 Task: Customize the email view by adjusting the column settings in Outlook.
Action: Mouse moved to (12, 32)
Screenshot: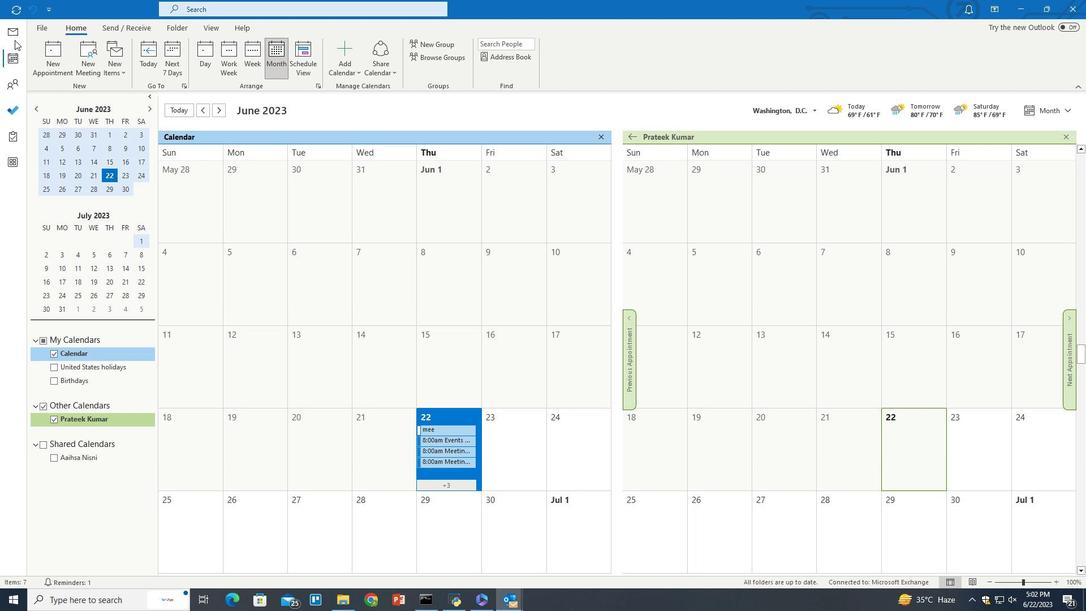 
Action: Mouse pressed left at (12, 32)
Screenshot: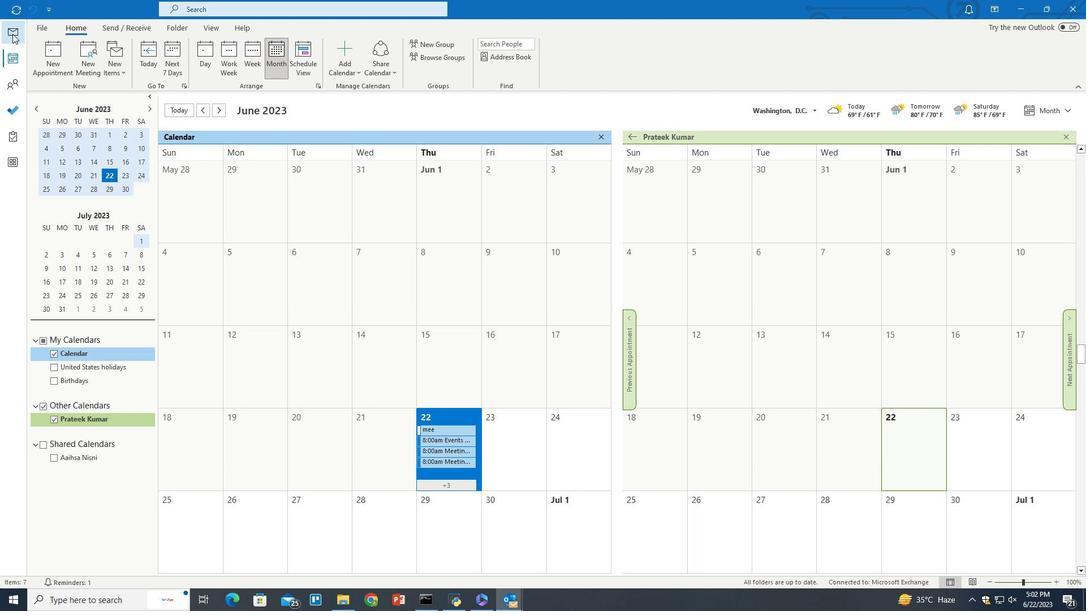 
Action: Mouse moved to (206, 32)
Screenshot: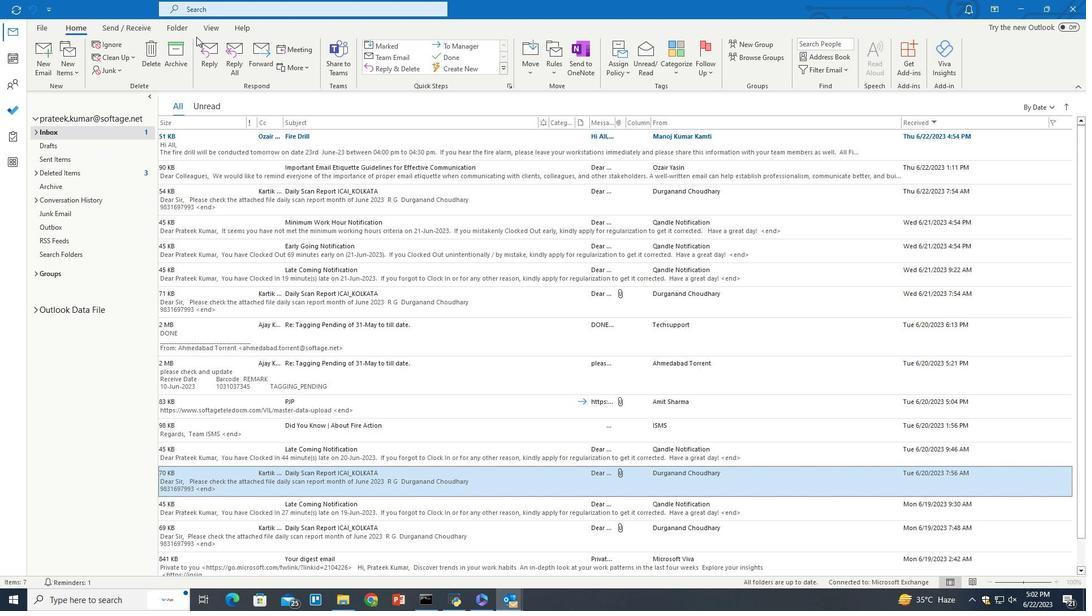 
Action: Mouse pressed left at (206, 32)
Screenshot: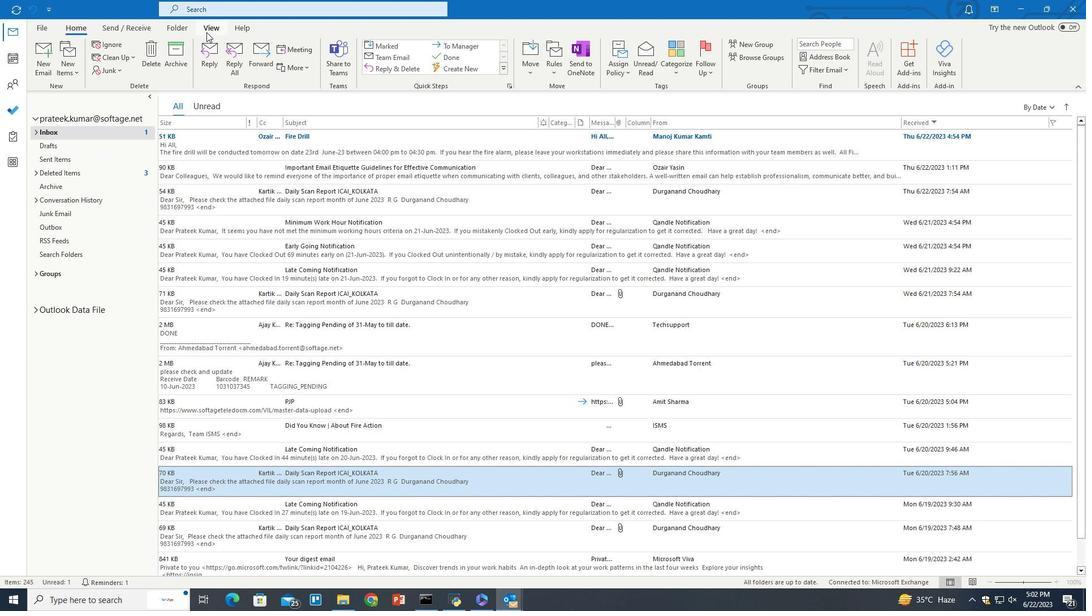 
Action: Mouse moved to (548, 67)
Screenshot: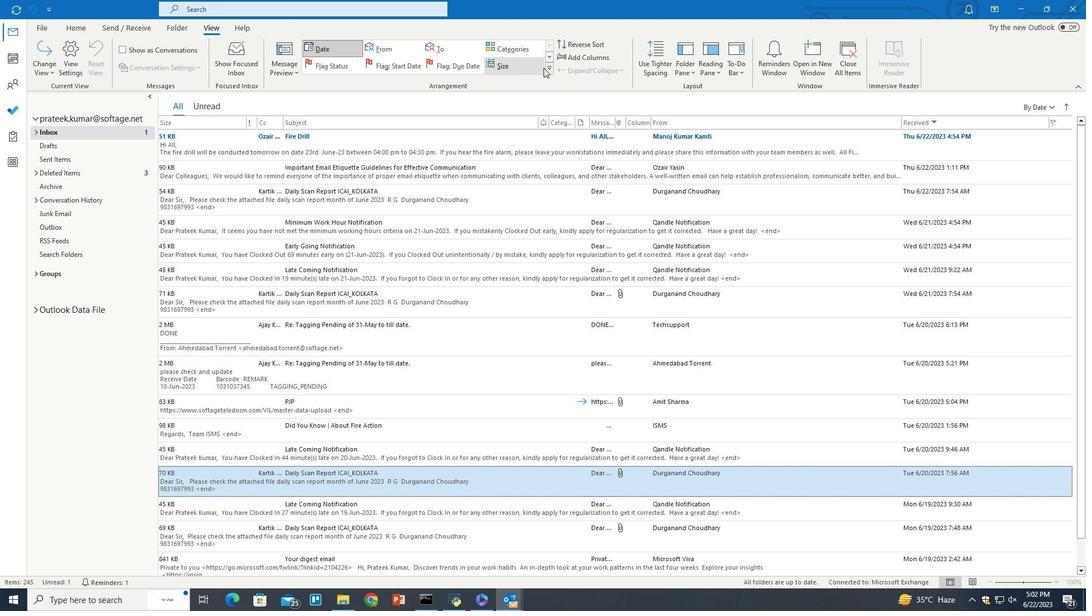
Action: Mouse pressed left at (548, 67)
Screenshot: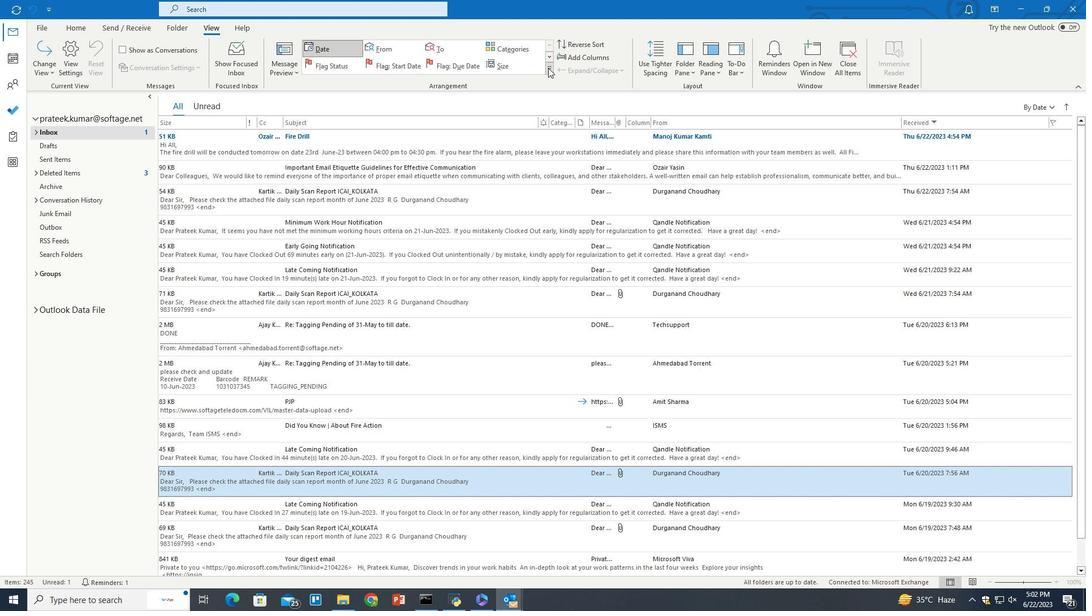 
Action: Mouse moved to (459, 141)
Screenshot: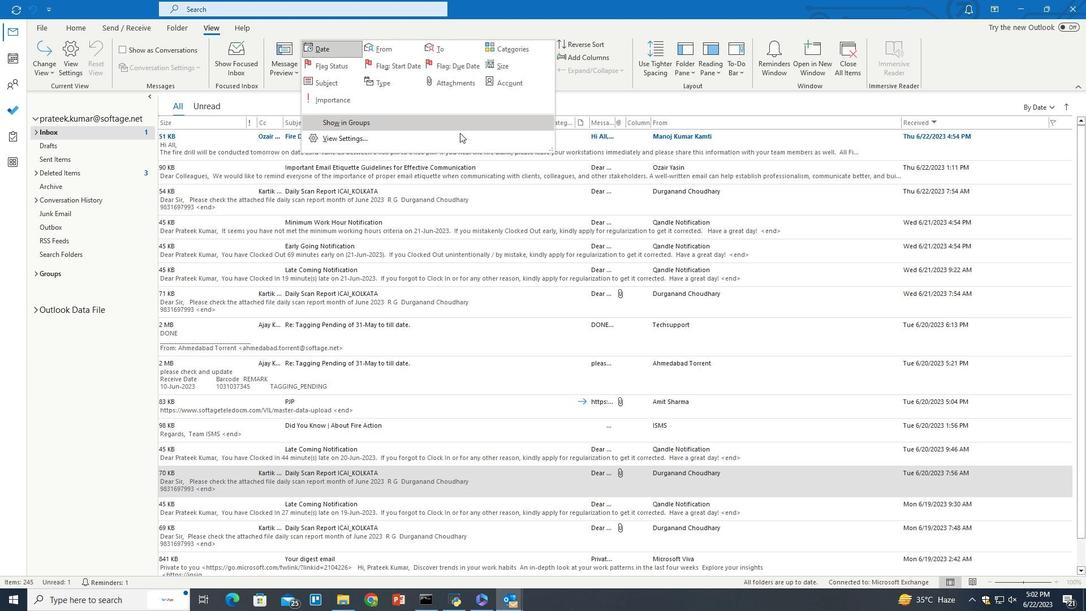 
Action: Mouse pressed left at (459, 141)
Screenshot: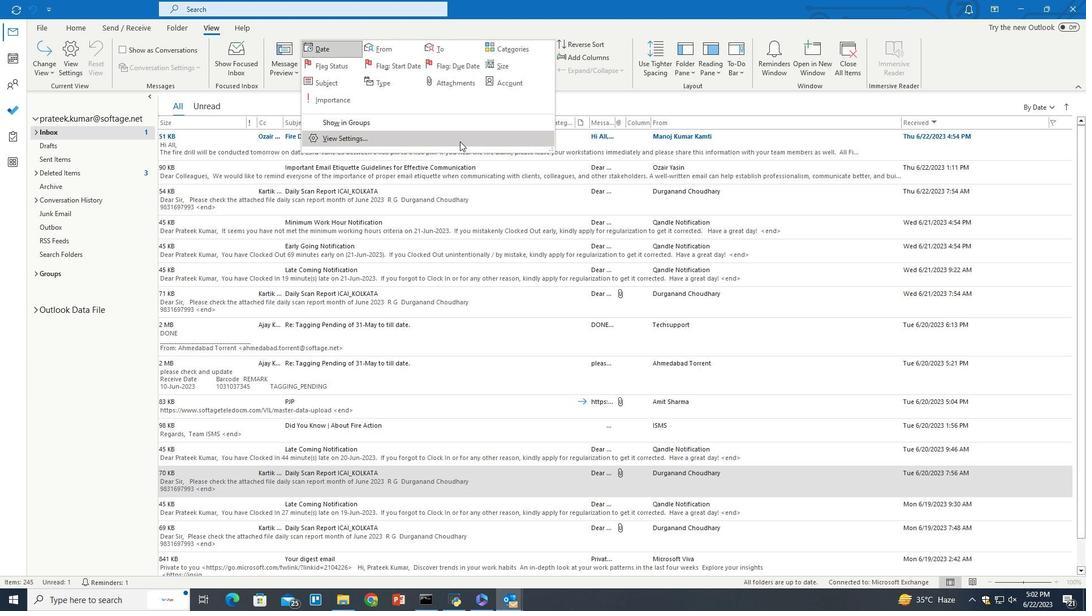 
Action: Mouse moved to (477, 235)
Screenshot: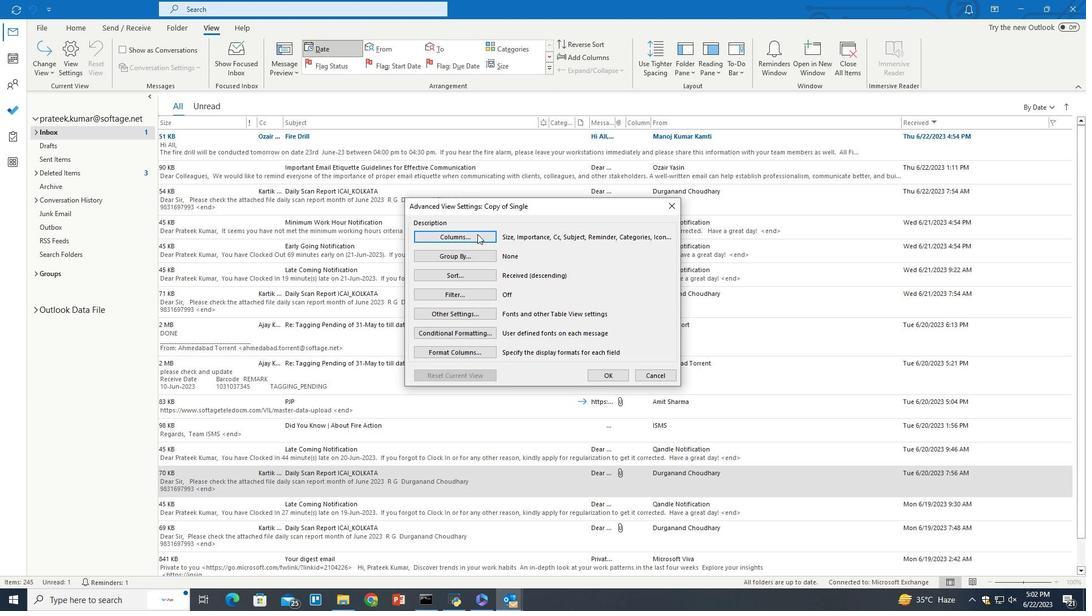 
Action: Mouse pressed left at (477, 235)
Screenshot: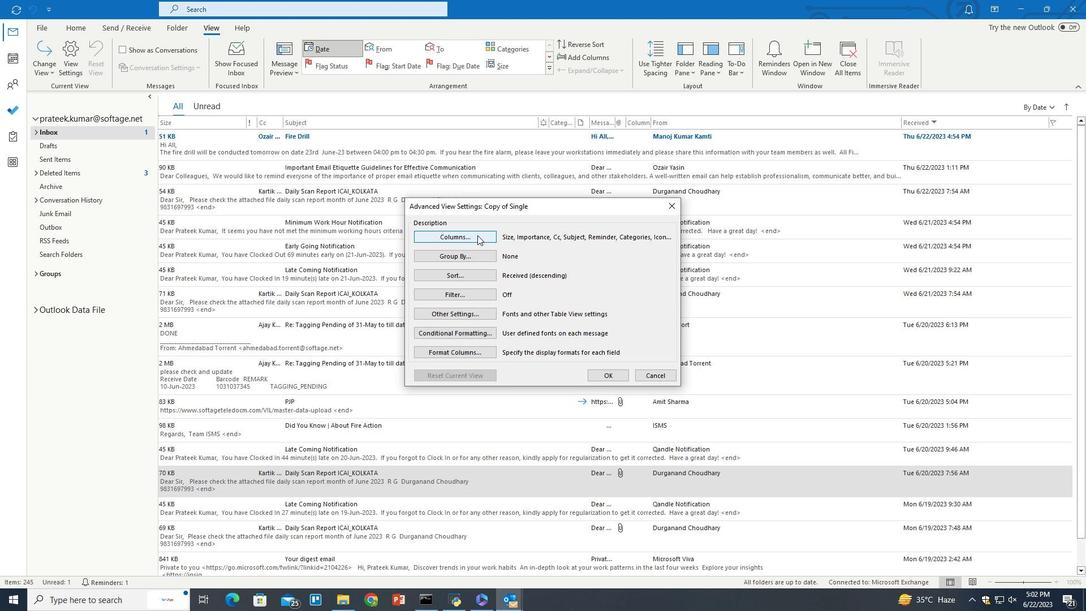 
Action: Mouse moved to (584, 281)
Screenshot: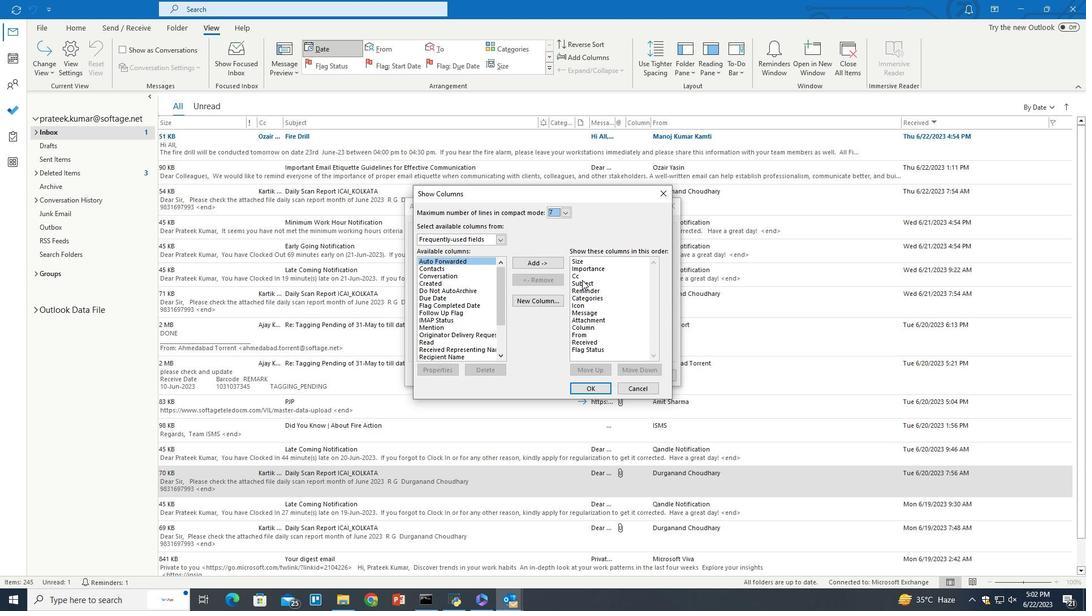 
Action: Mouse pressed left at (584, 281)
Screenshot: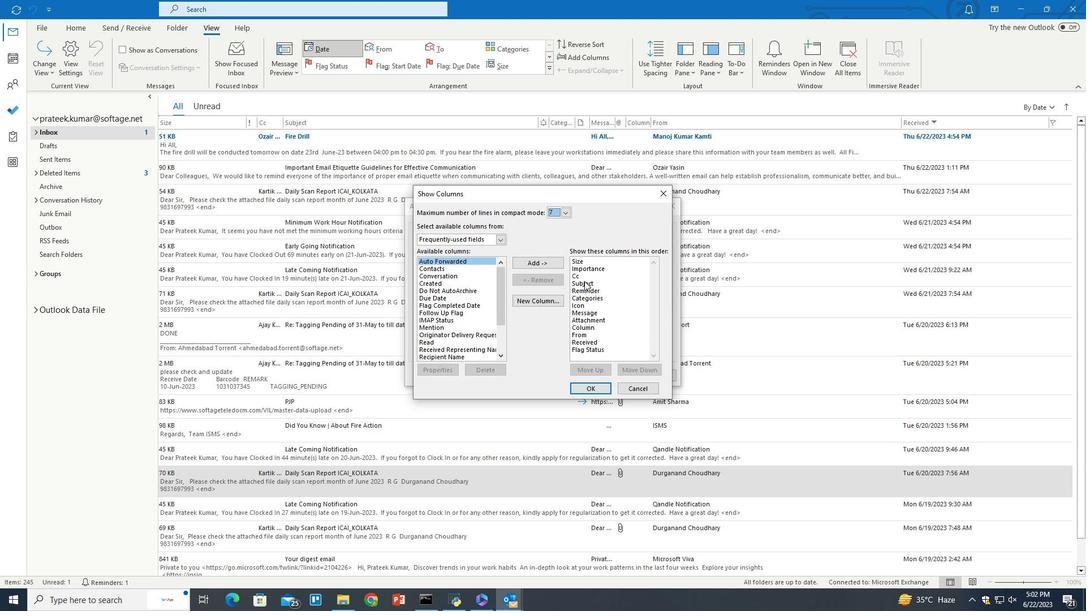 
Action: Mouse moved to (592, 369)
Screenshot: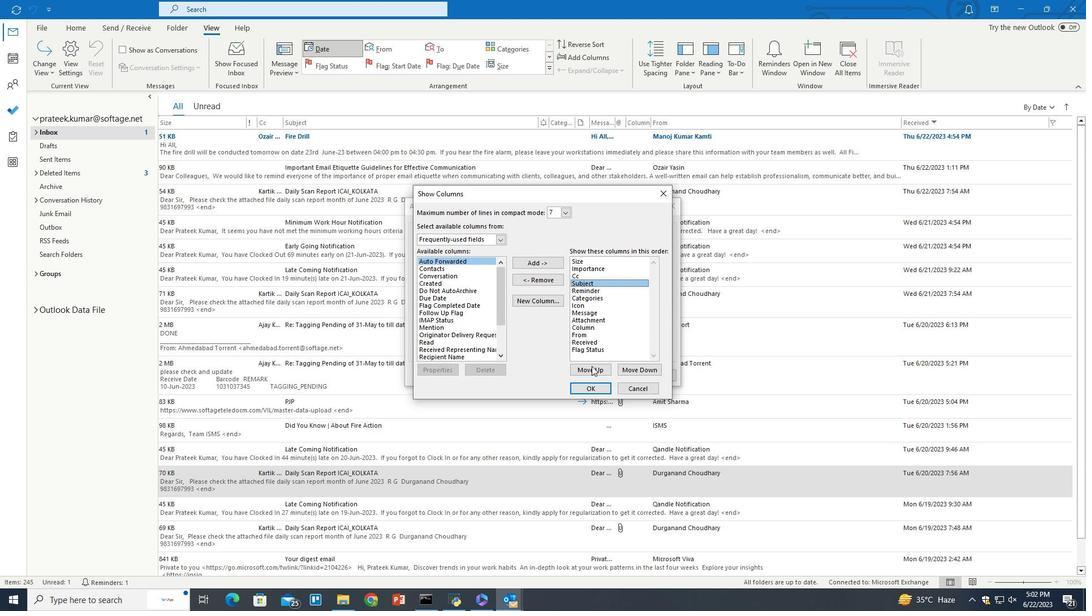 
Action: Mouse pressed left at (592, 369)
Screenshot: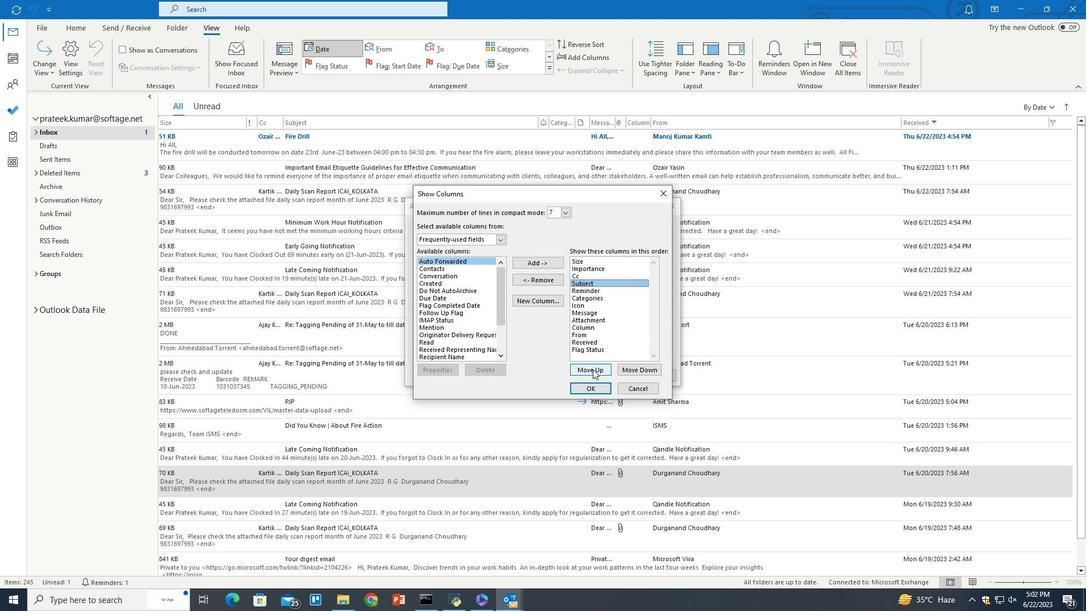 
Action: Mouse pressed left at (592, 369)
Screenshot: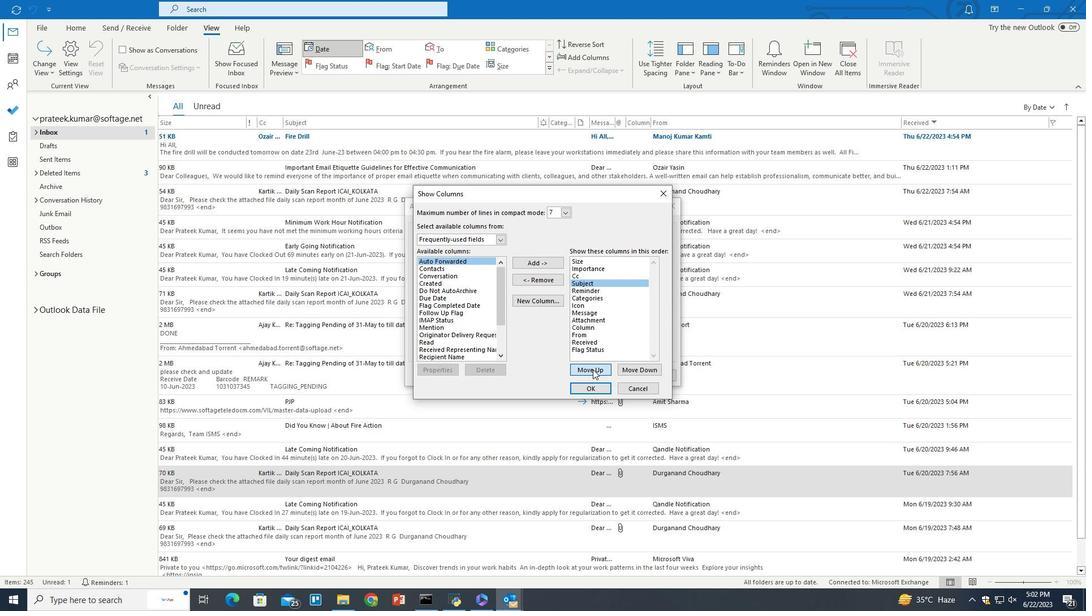 
Action: Mouse pressed left at (592, 369)
Screenshot: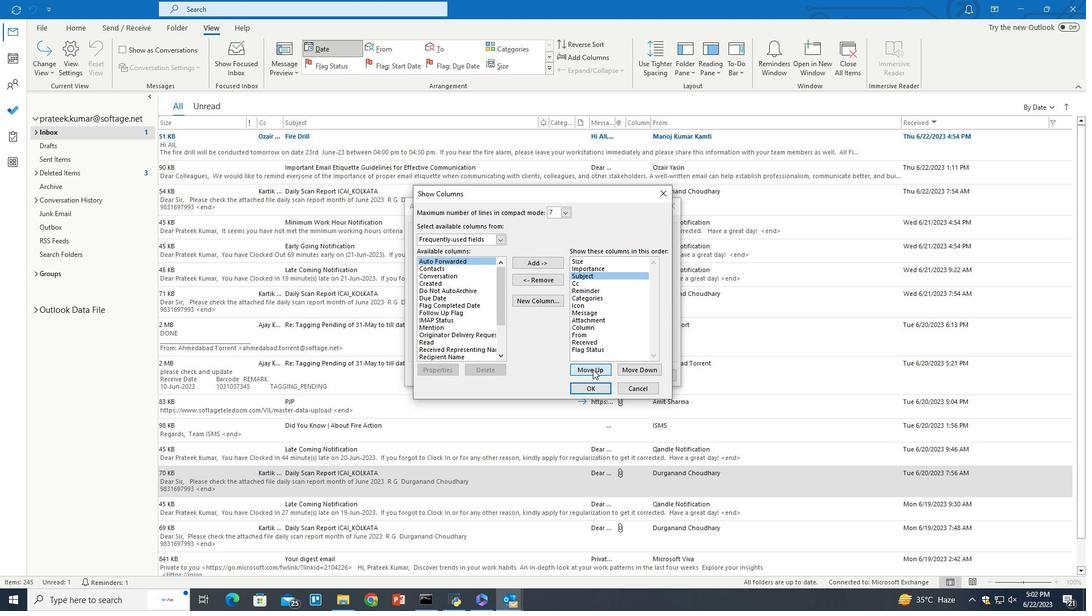 
Action: Mouse pressed left at (592, 369)
Screenshot: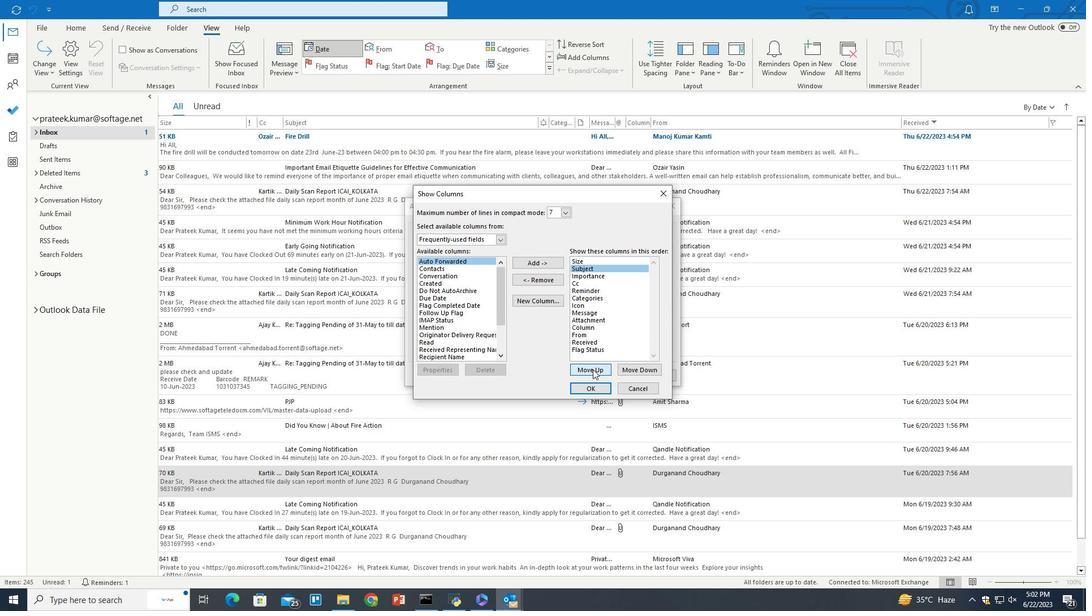 
Action: Mouse moved to (584, 284)
Screenshot: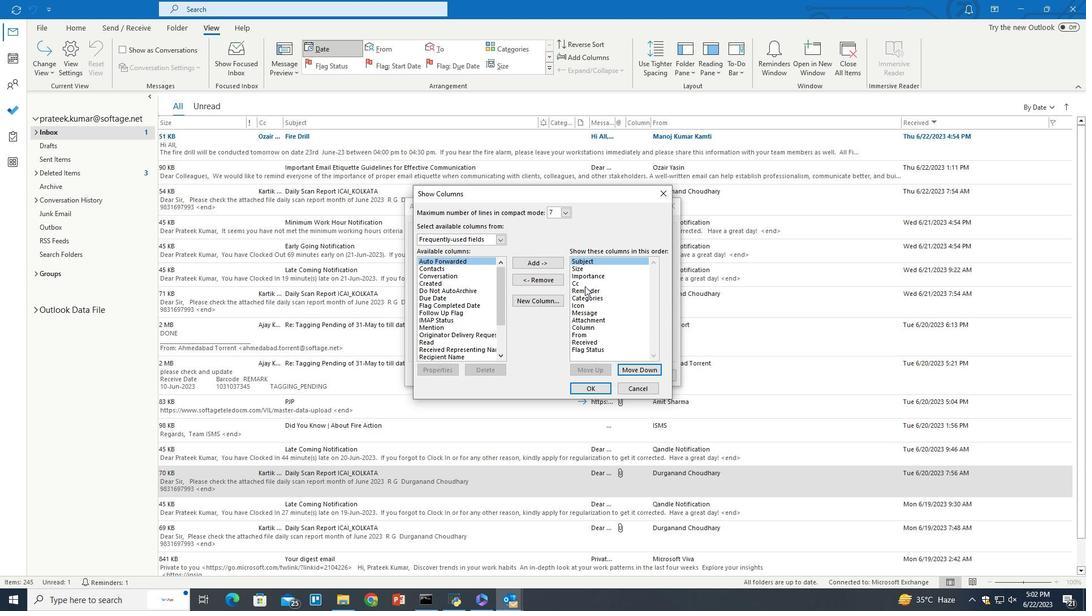
Action: Mouse pressed left at (584, 284)
Screenshot: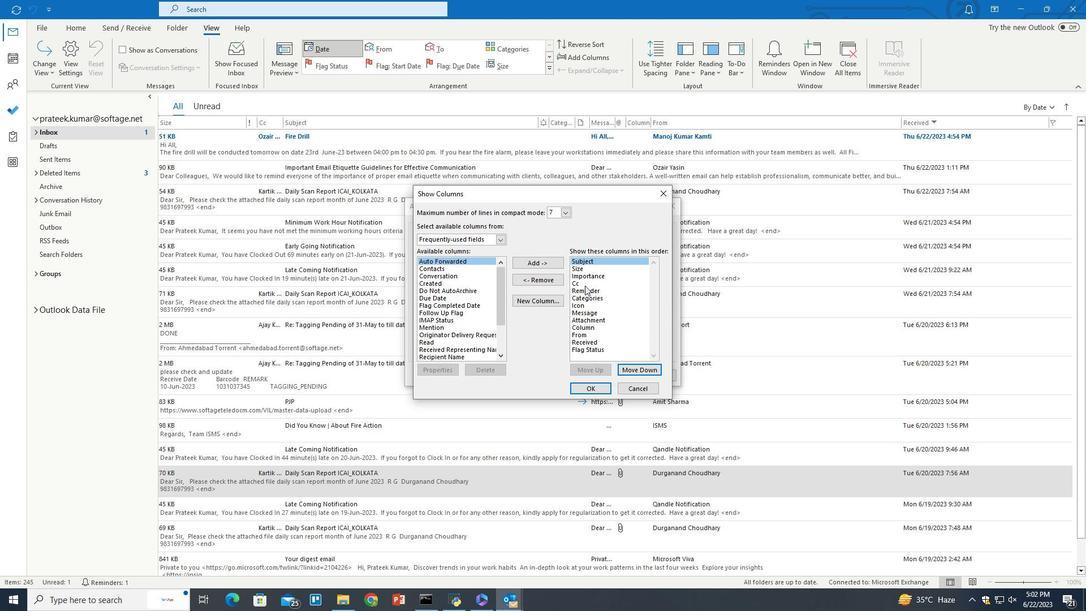 
Action: Mouse moved to (588, 367)
Screenshot: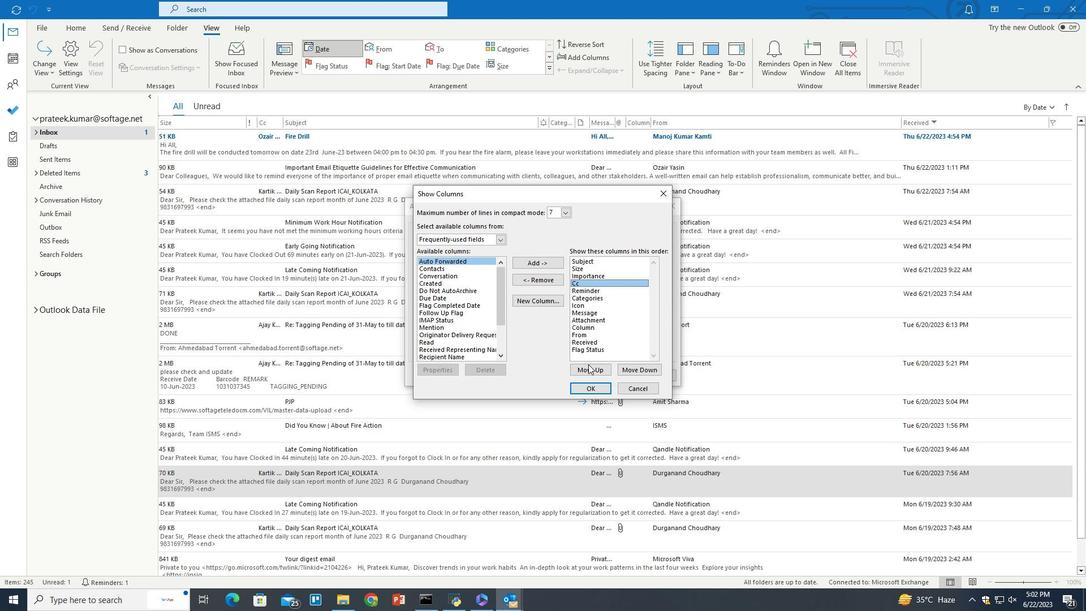 
Action: Mouse pressed left at (588, 367)
Screenshot: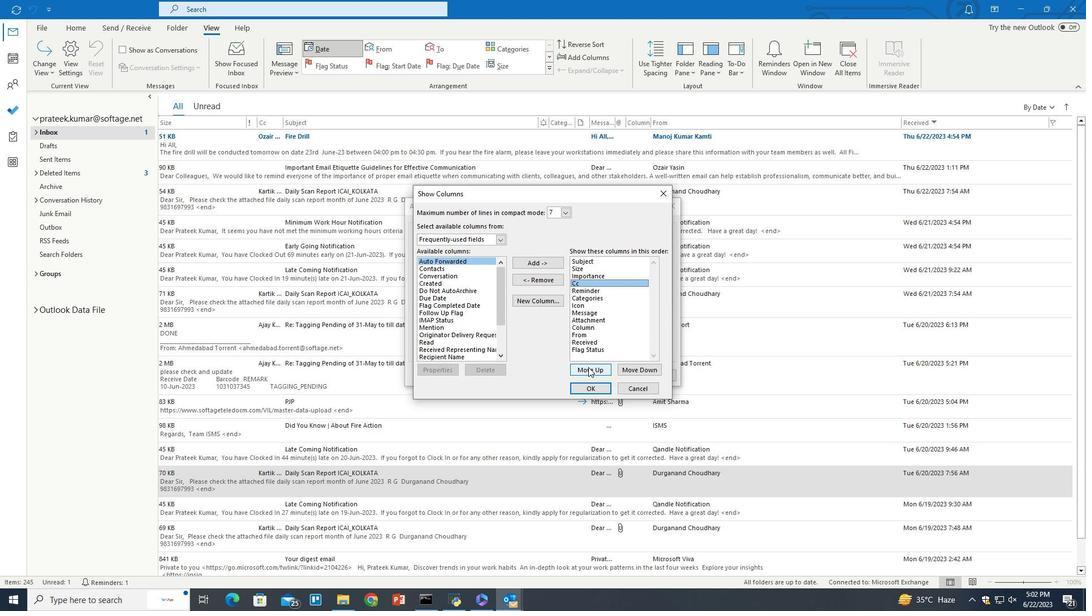 
Action: Mouse pressed left at (588, 367)
Screenshot: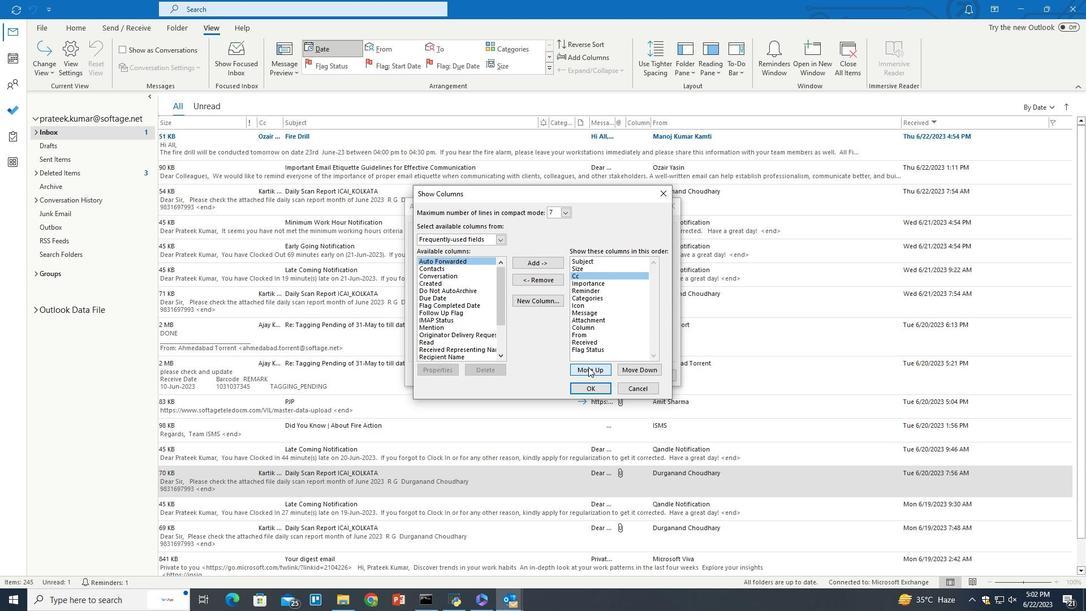 
Action: Mouse moved to (589, 313)
Screenshot: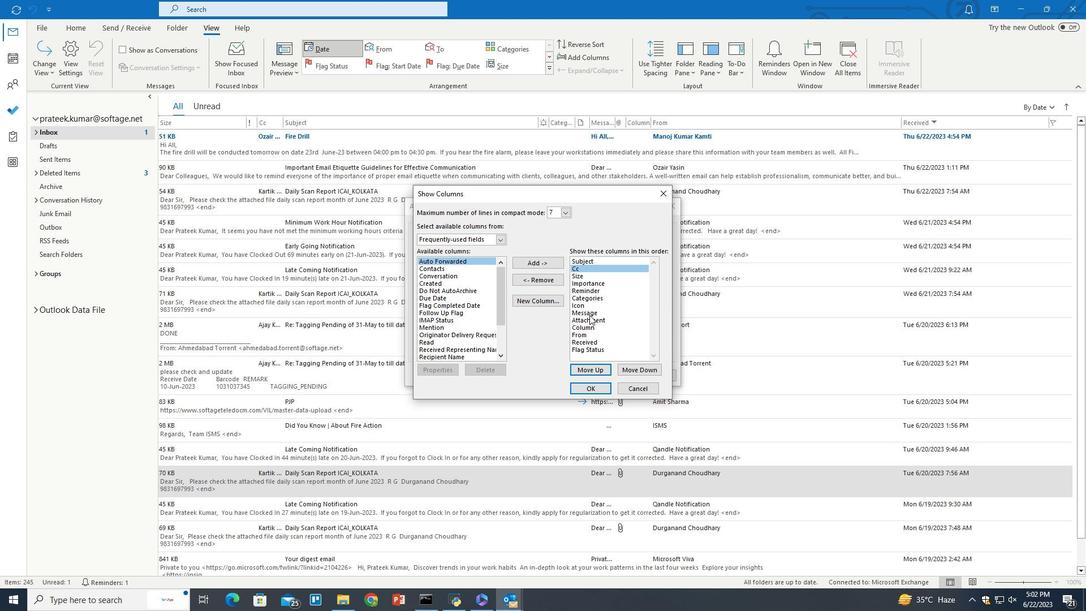 
Action: Mouse pressed left at (589, 313)
Screenshot: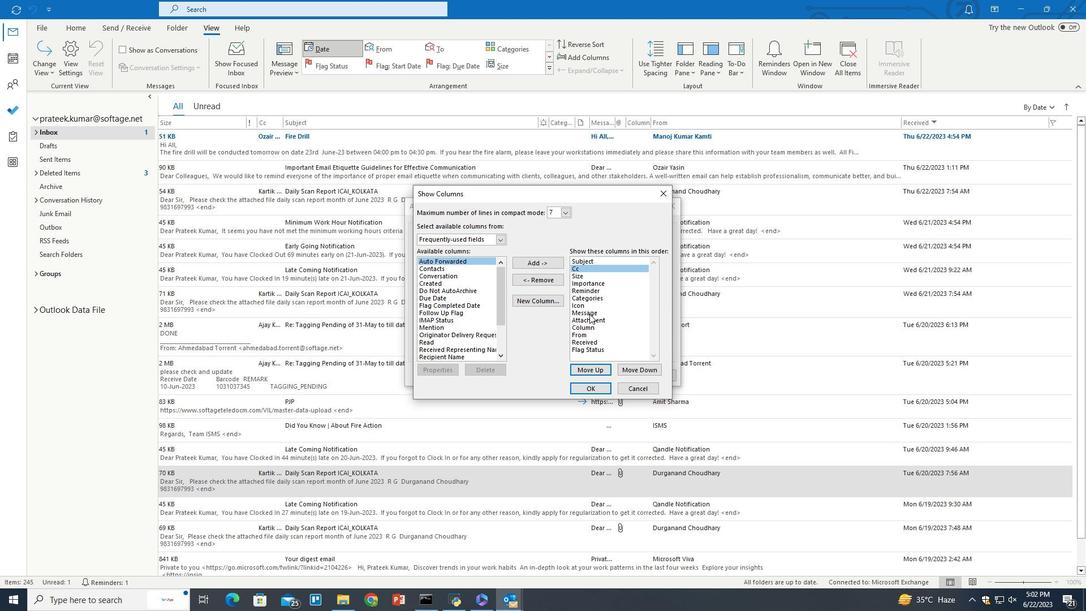 
Action: Mouse moved to (585, 367)
Screenshot: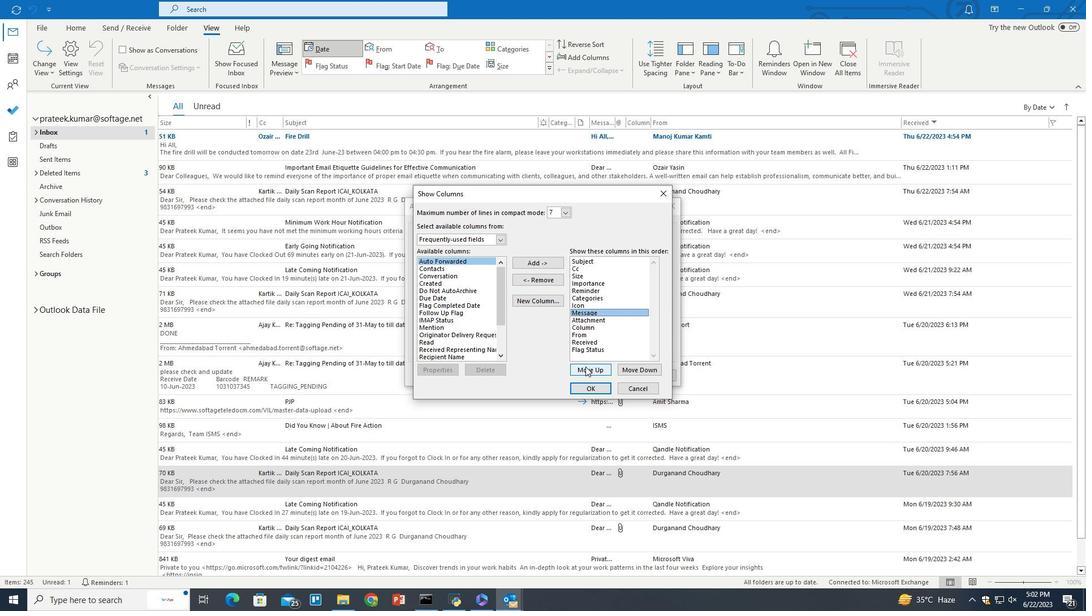 
Action: Mouse pressed left at (585, 367)
Screenshot: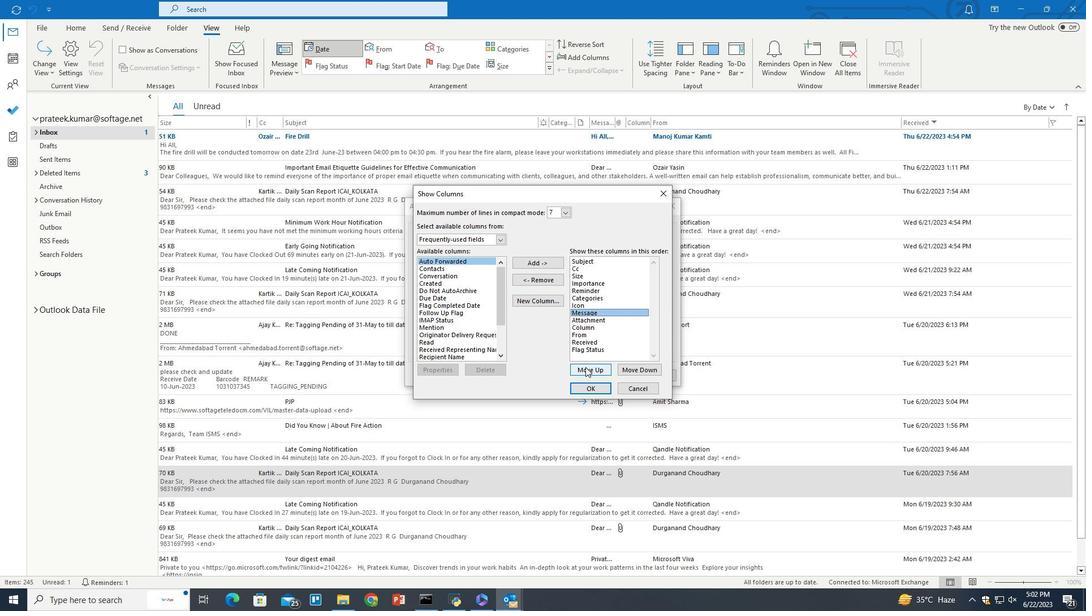 
Action: Mouse pressed left at (585, 367)
Screenshot: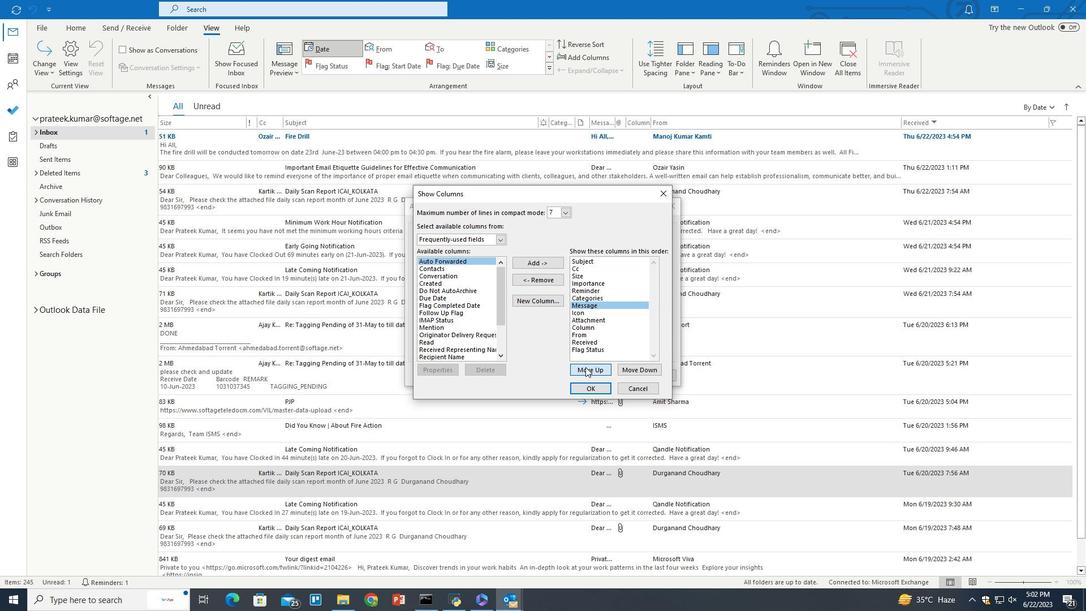 
Action: Mouse pressed left at (585, 367)
Screenshot: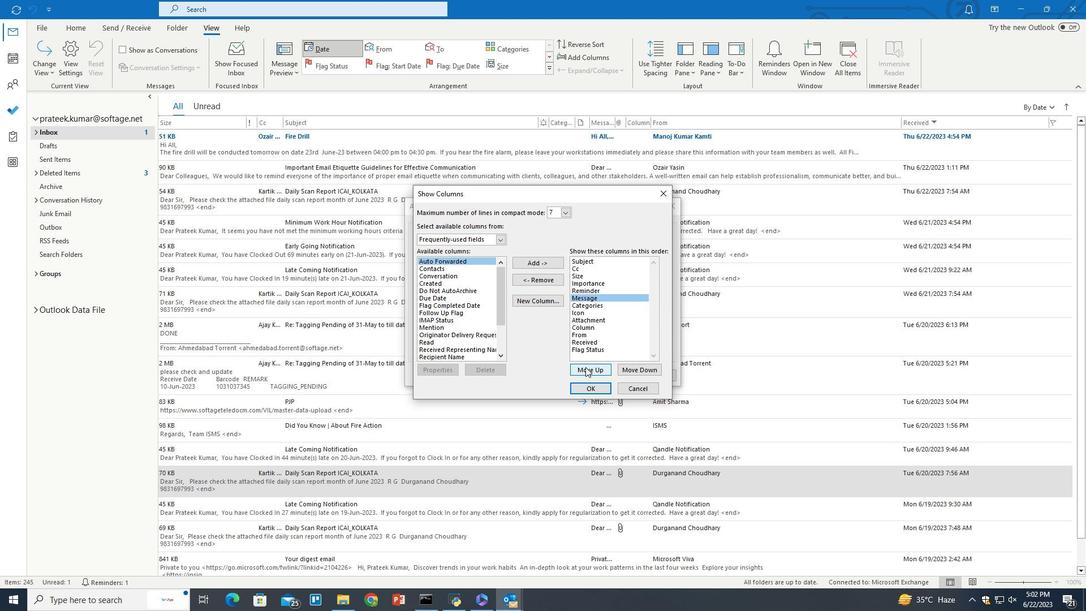 
Action: Mouse pressed left at (585, 367)
Screenshot: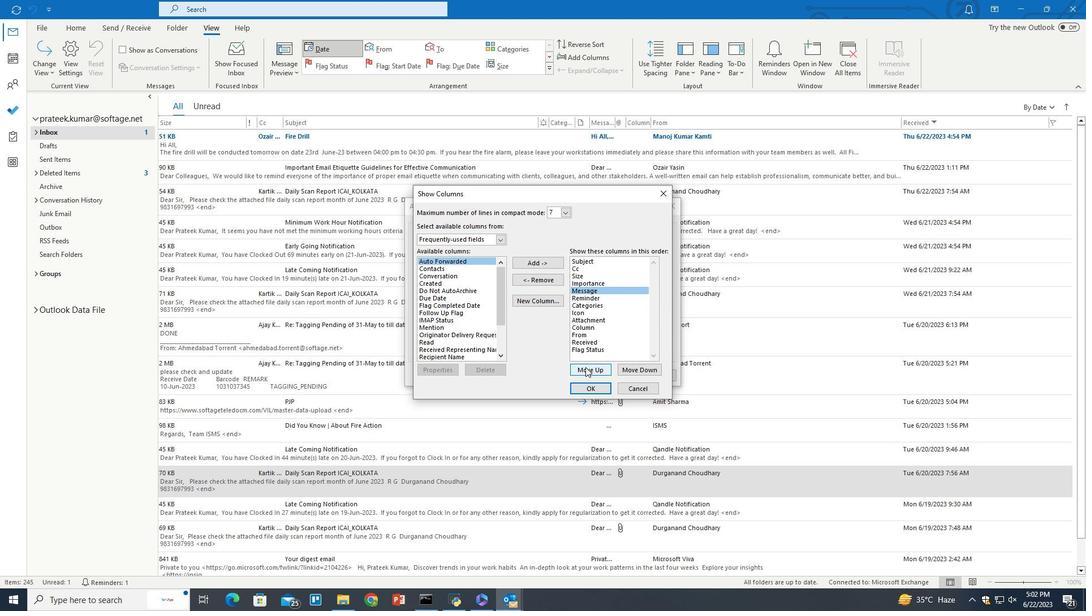 
Action: Mouse pressed left at (585, 367)
Screenshot: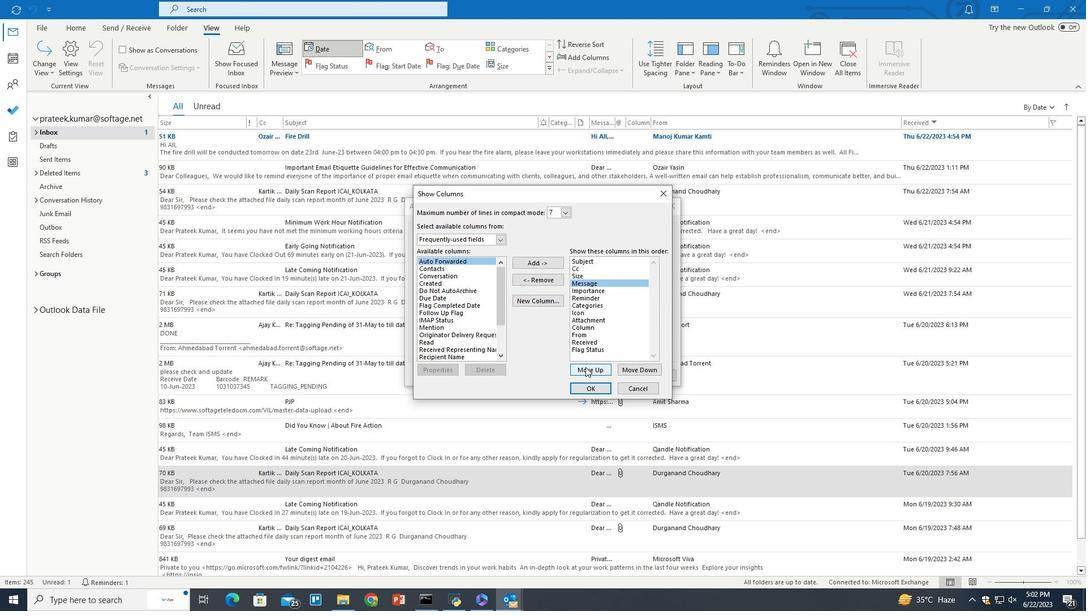
Action: Mouse moved to (595, 307)
Screenshot: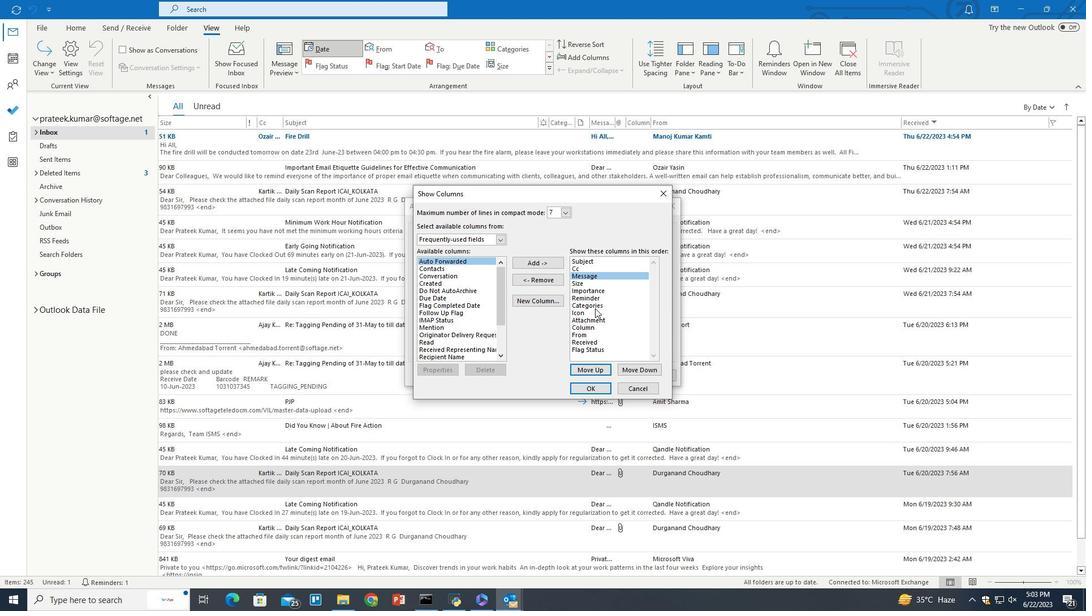 
Action: Mouse pressed left at (595, 307)
Screenshot: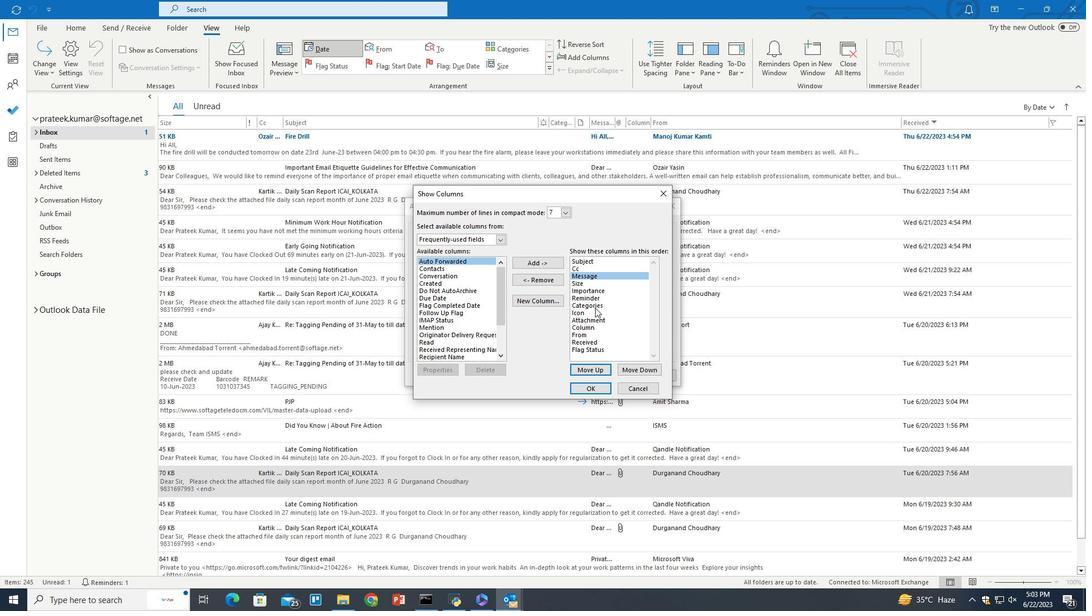 
Action: Mouse moved to (590, 367)
Screenshot: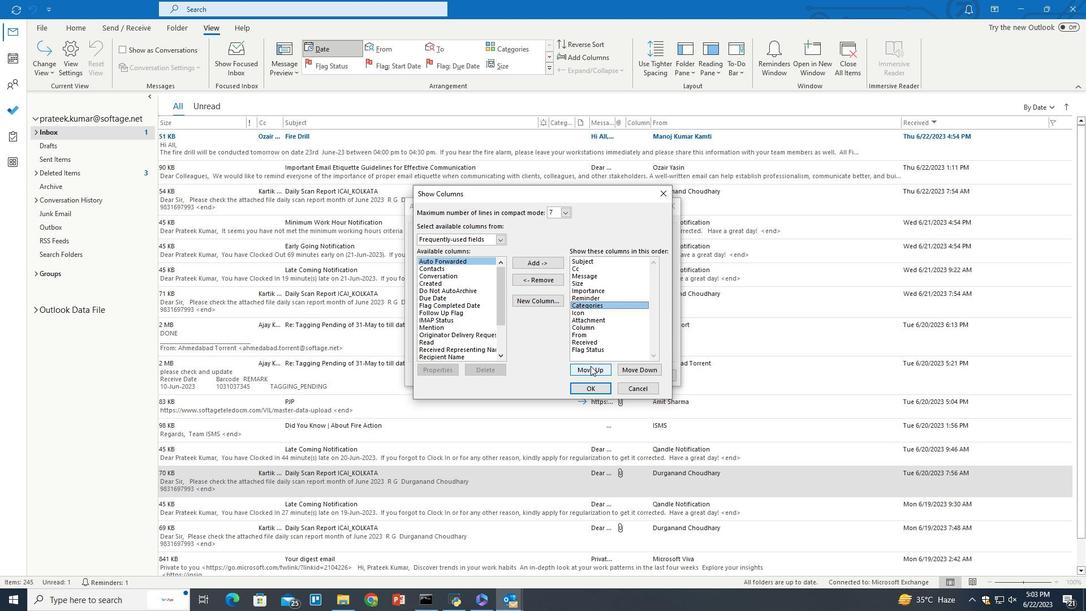 
Action: Mouse pressed left at (590, 367)
Screenshot: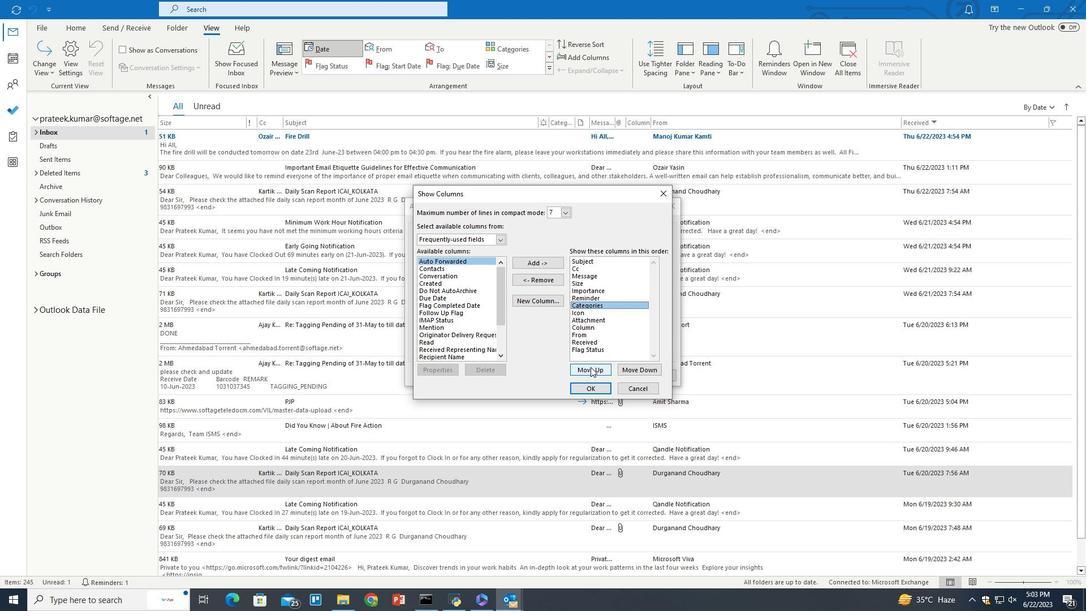 
Action: Mouse pressed left at (590, 367)
Screenshot: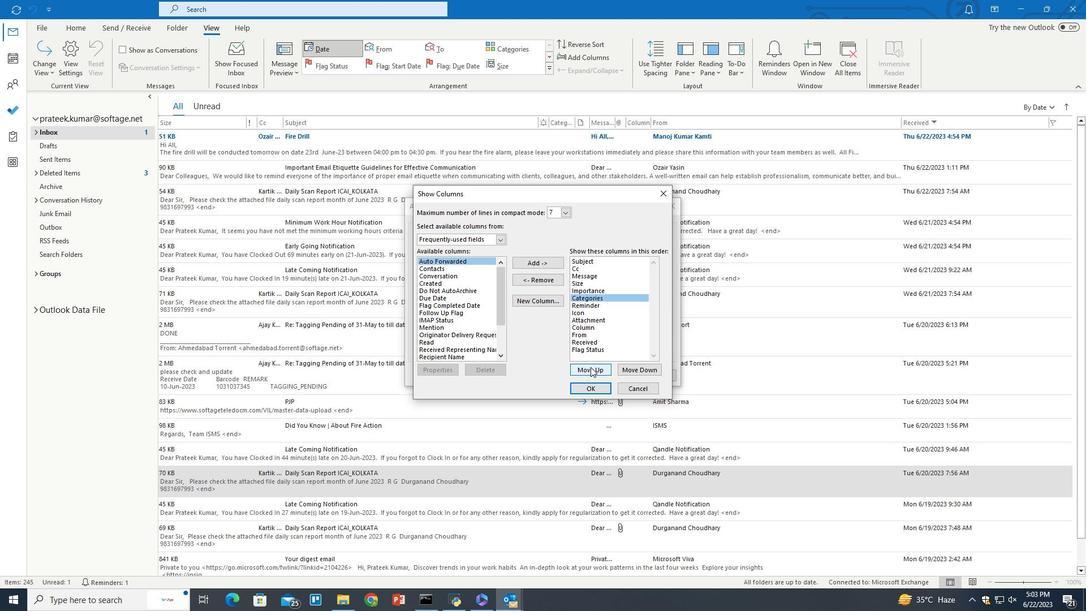
Action: Mouse moved to (592, 381)
Screenshot: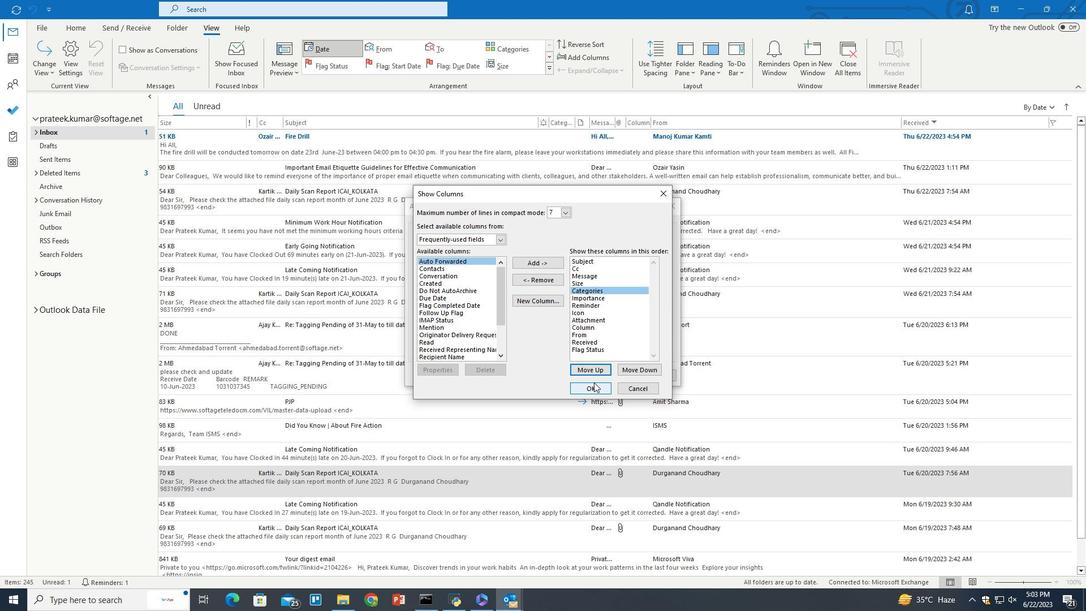 
